 Task: Discover beaches for a family vacation between Myrtle Beach, South Carolina, and Virginia Beach, Virginia.
Action: Mouse moved to (266, 79)
Screenshot: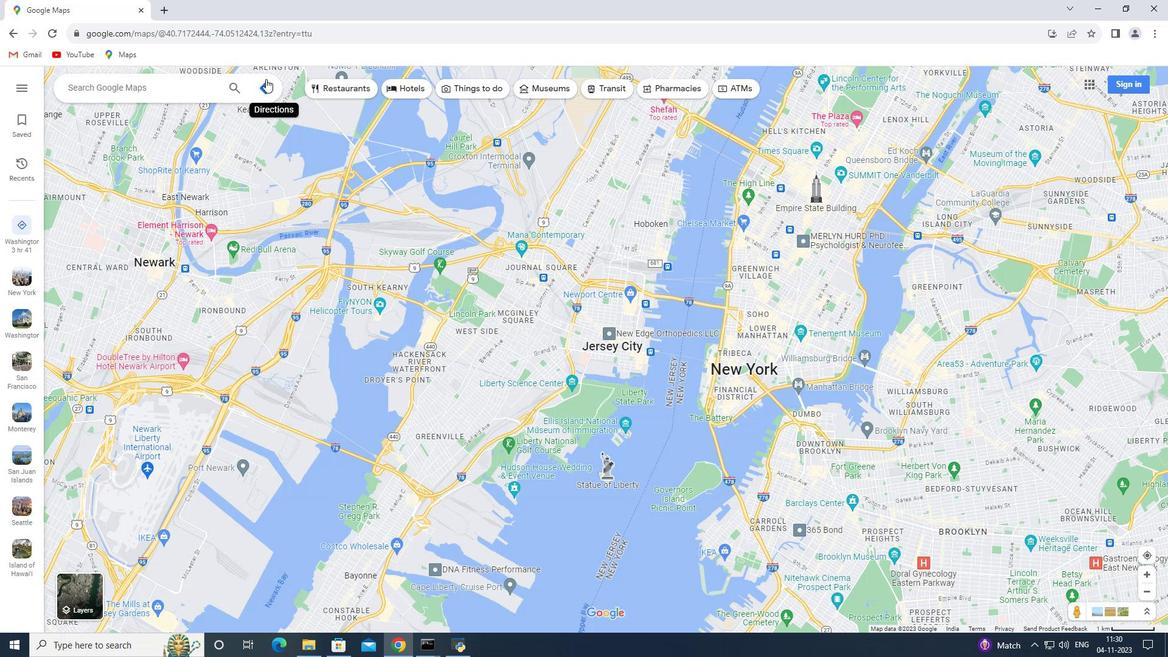 
Action: Mouse pressed left at (266, 79)
Screenshot: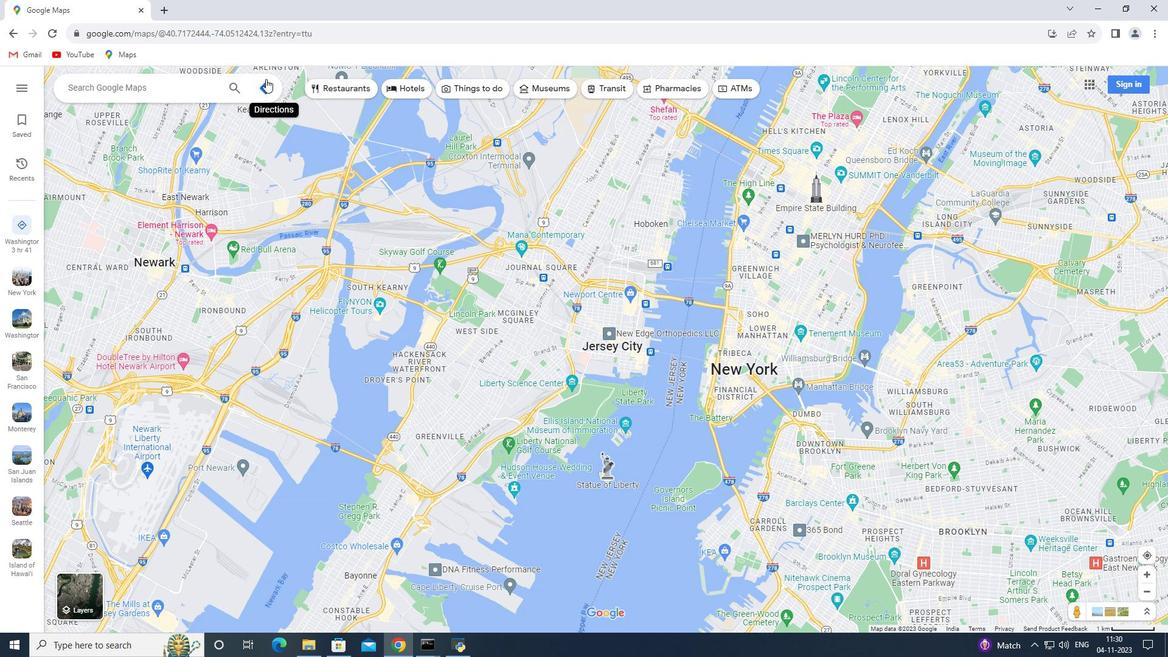 
Action: Mouse moved to (177, 112)
Screenshot: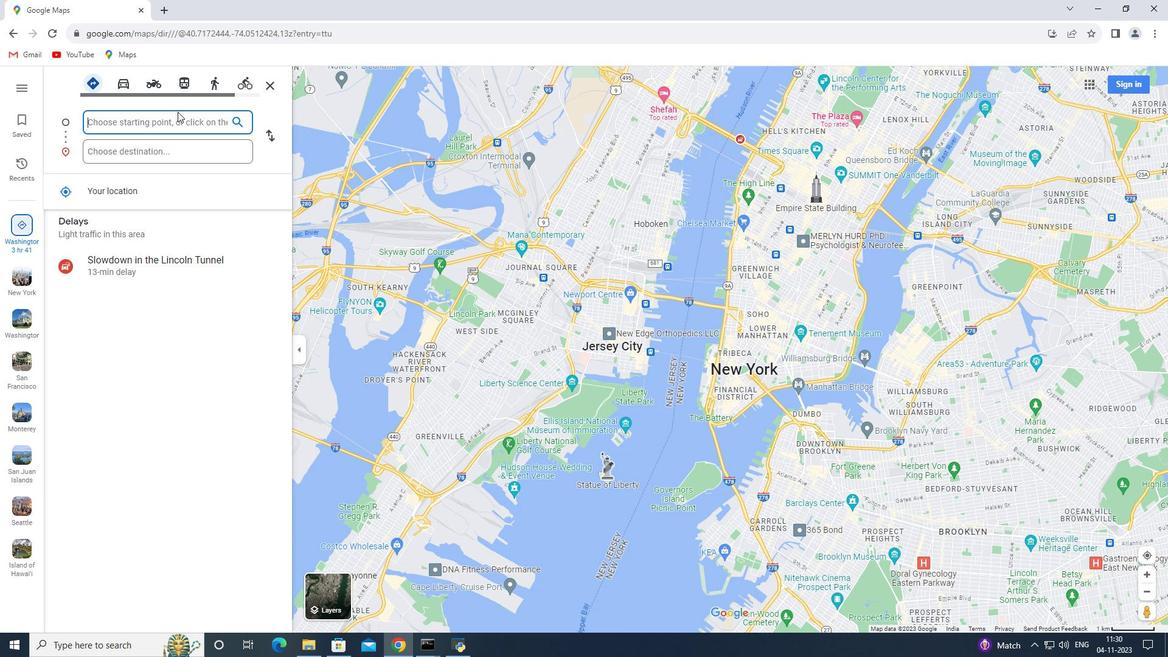
Action: Key pressed <Key.shift_r>Myrtle<Key.space><Key.shift>Beach,<Key.space><Key.shift>South<Key.space><Key.shift>Carolina
Screenshot: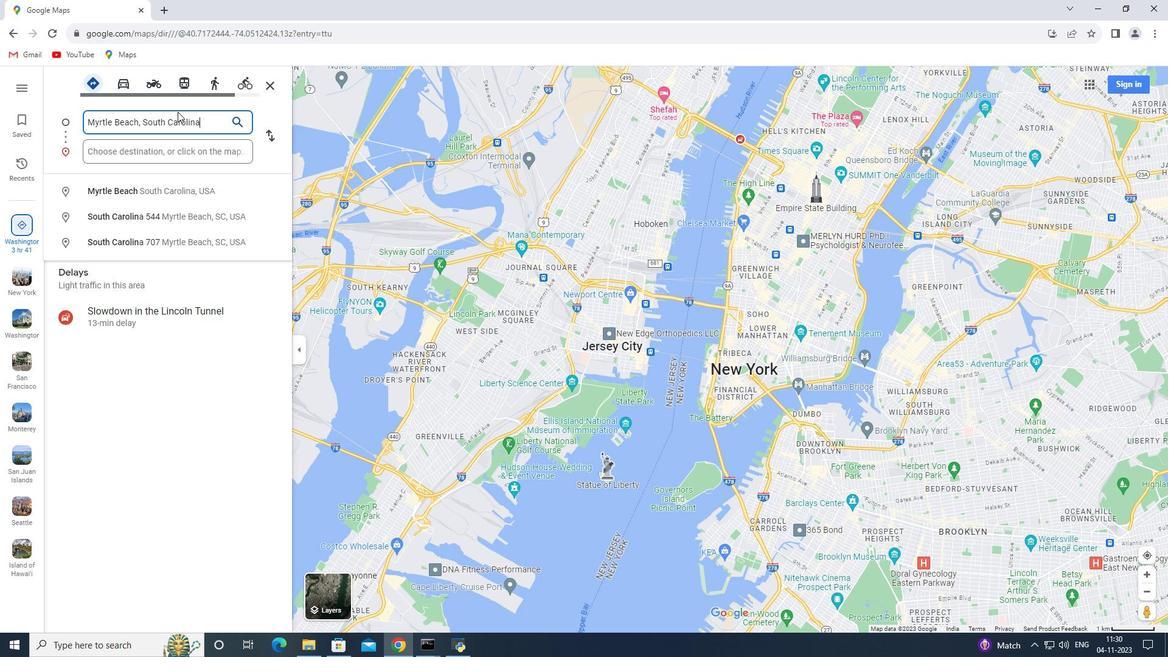 
Action: Mouse moved to (174, 155)
Screenshot: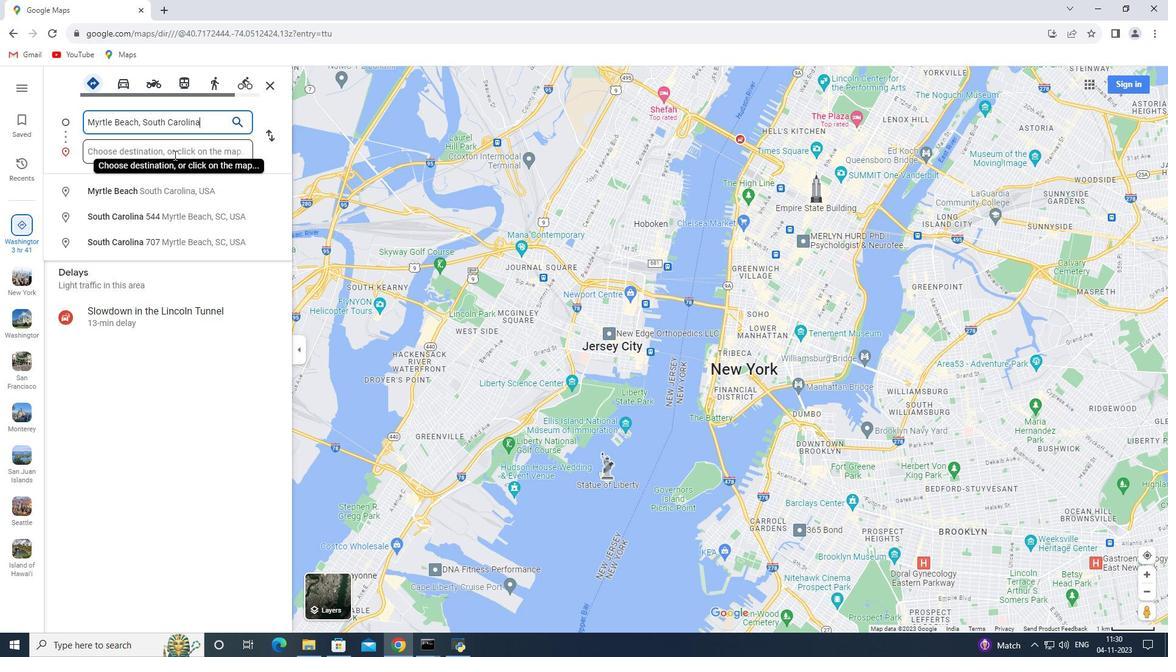 
Action: Mouse pressed left at (174, 155)
Screenshot: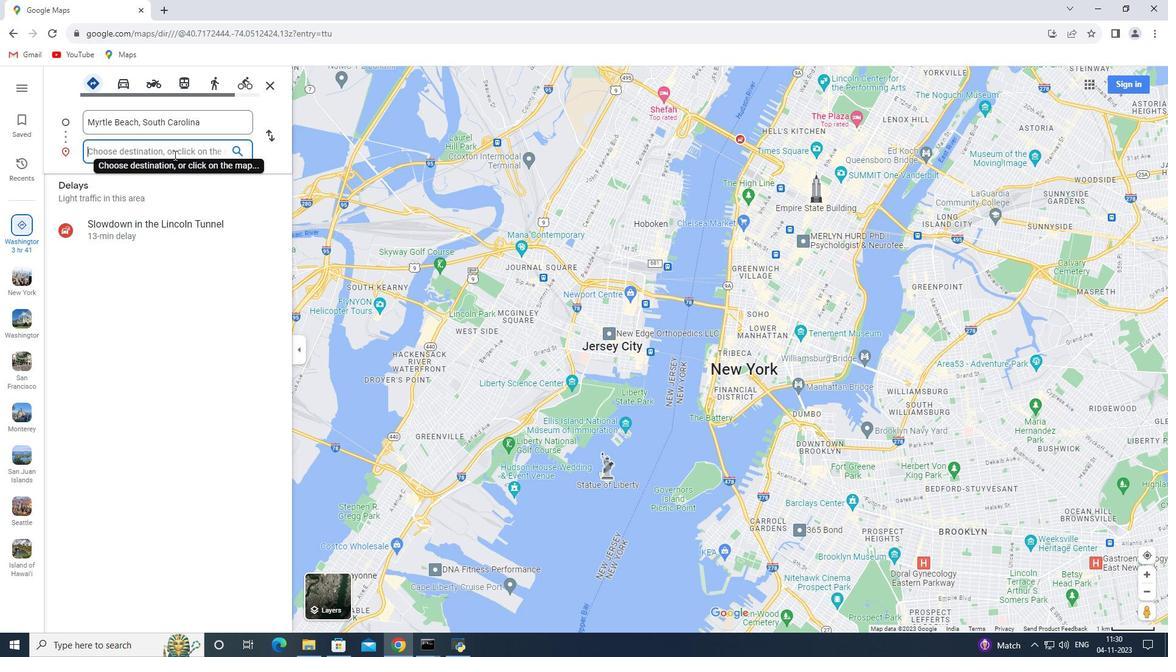 
Action: Key pressed <Key.shift>Virginia<Key.space><Key.shift>Beach,<Key.space><Key.shift>virginia<Key.enter>
Screenshot: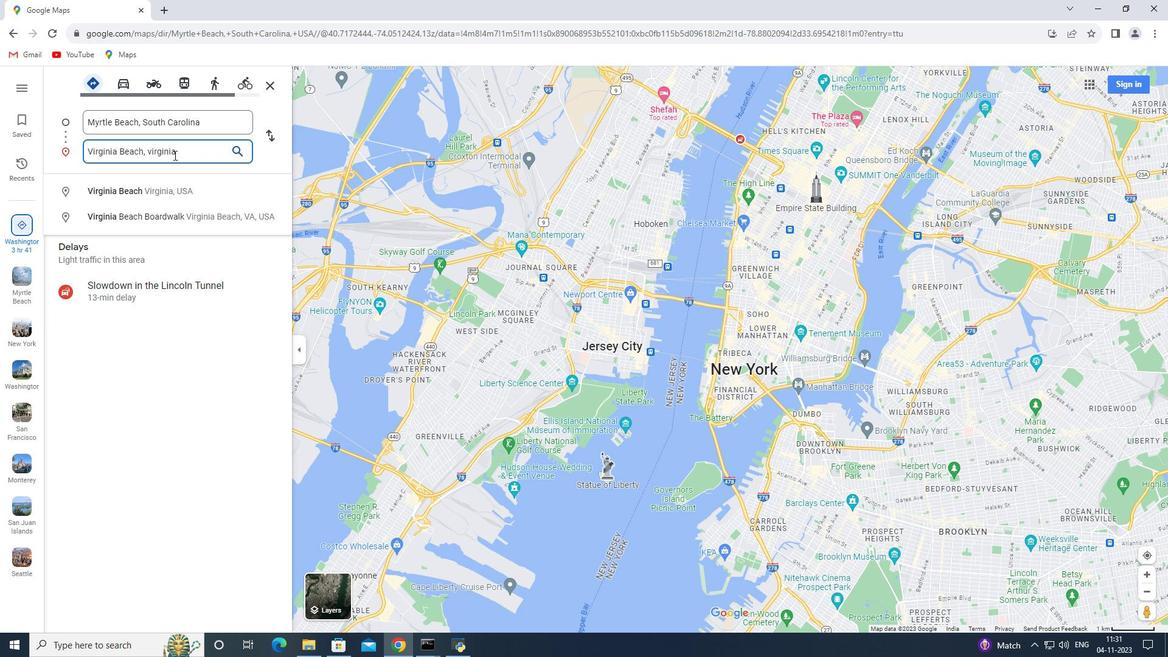 
Action: Mouse moved to (664, 87)
Screenshot: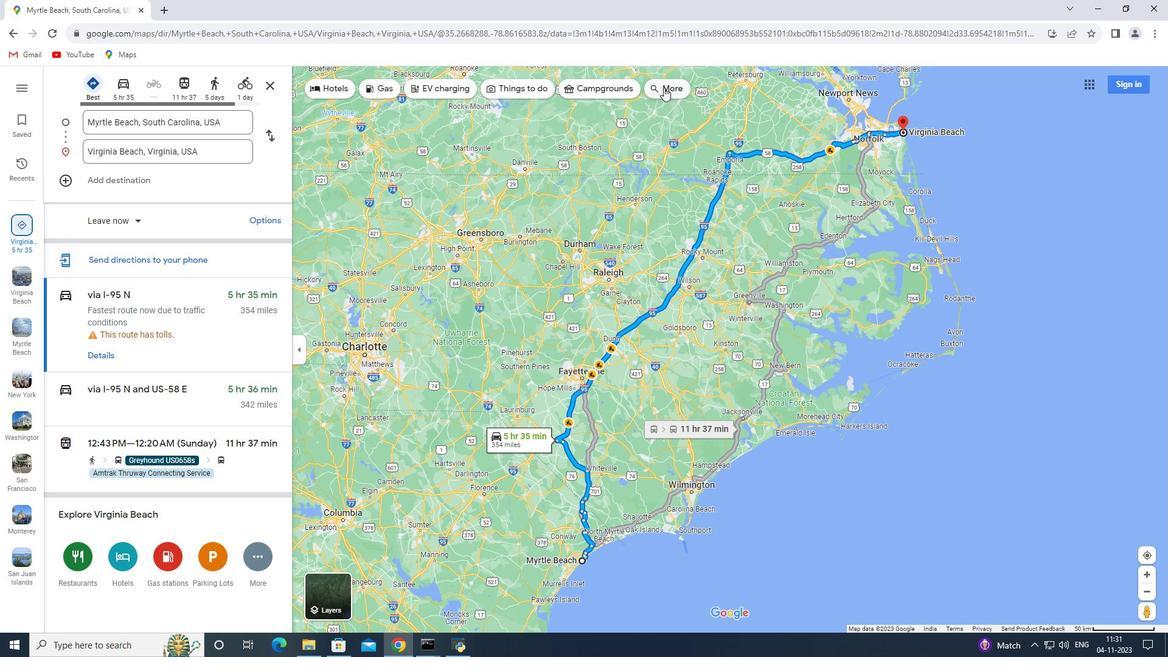 
Action: Mouse pressed left at (664, 87)
Screenshot: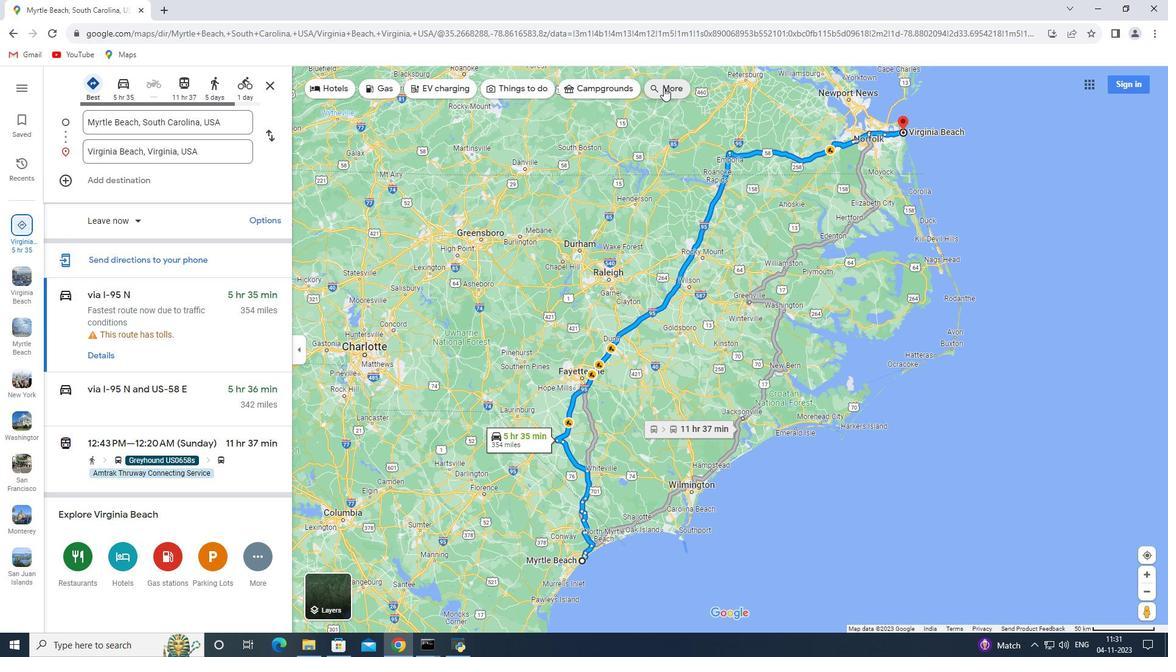 
Action: Mouse moved to (142, 84)
Screenshot: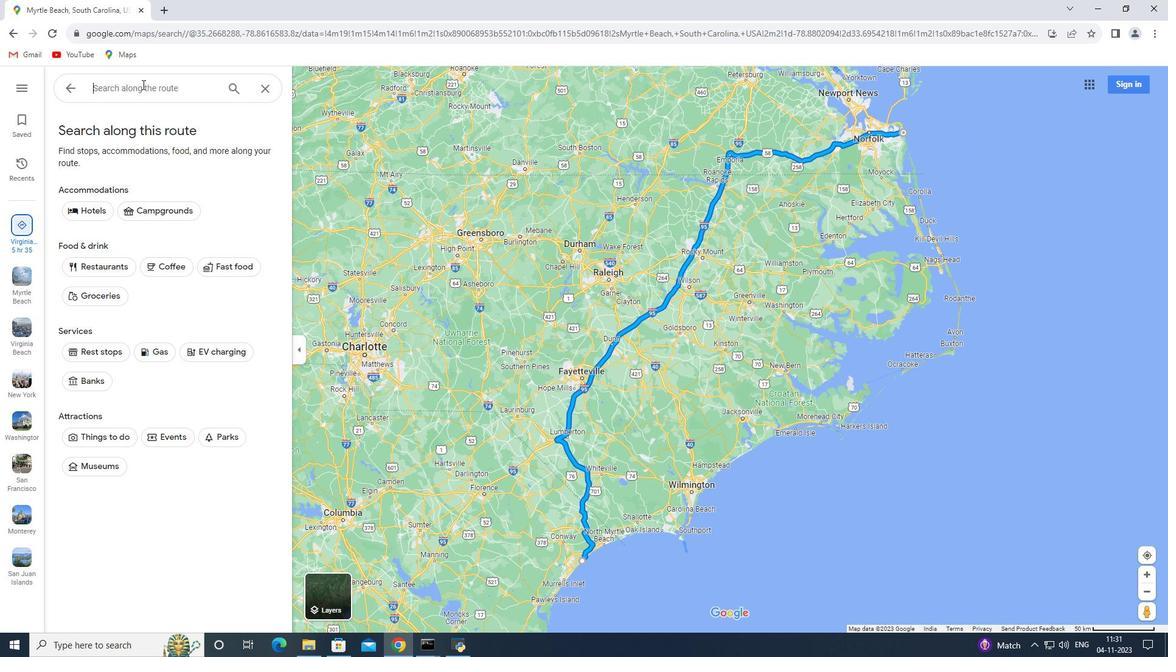 
Action: Mouse pressed left at (142, 84)
Screenshot: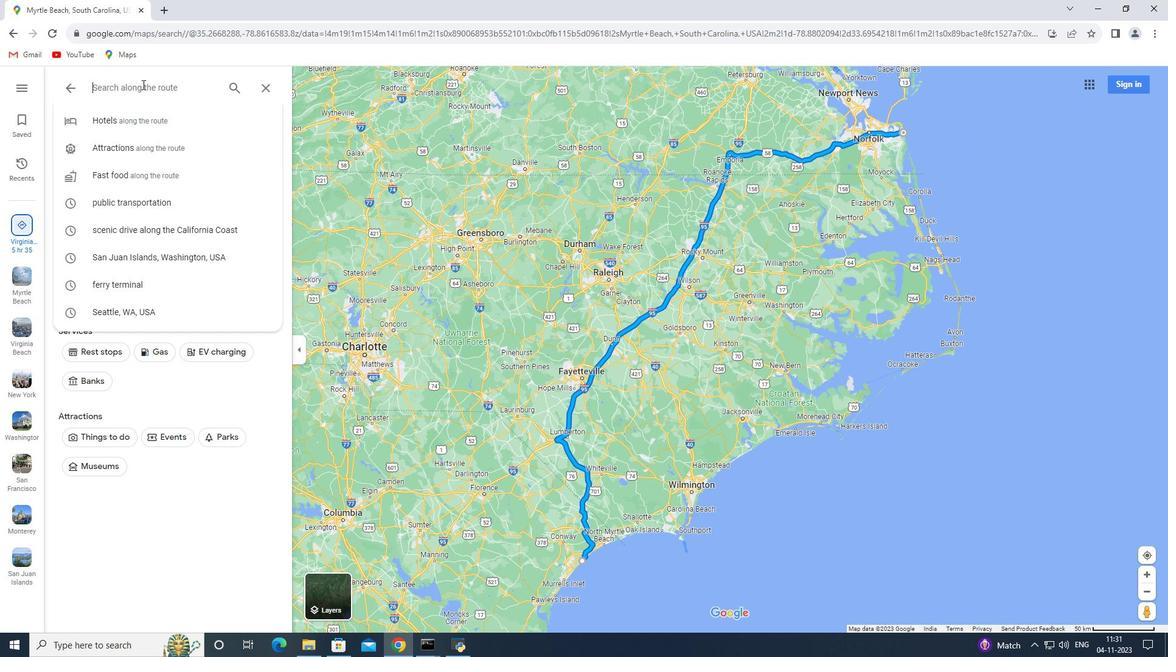
Action: Key pressed beaches<Key.space>for<Key.space>a<Key.space>family<Key.space>vacation<Key.enter>
Screenshot: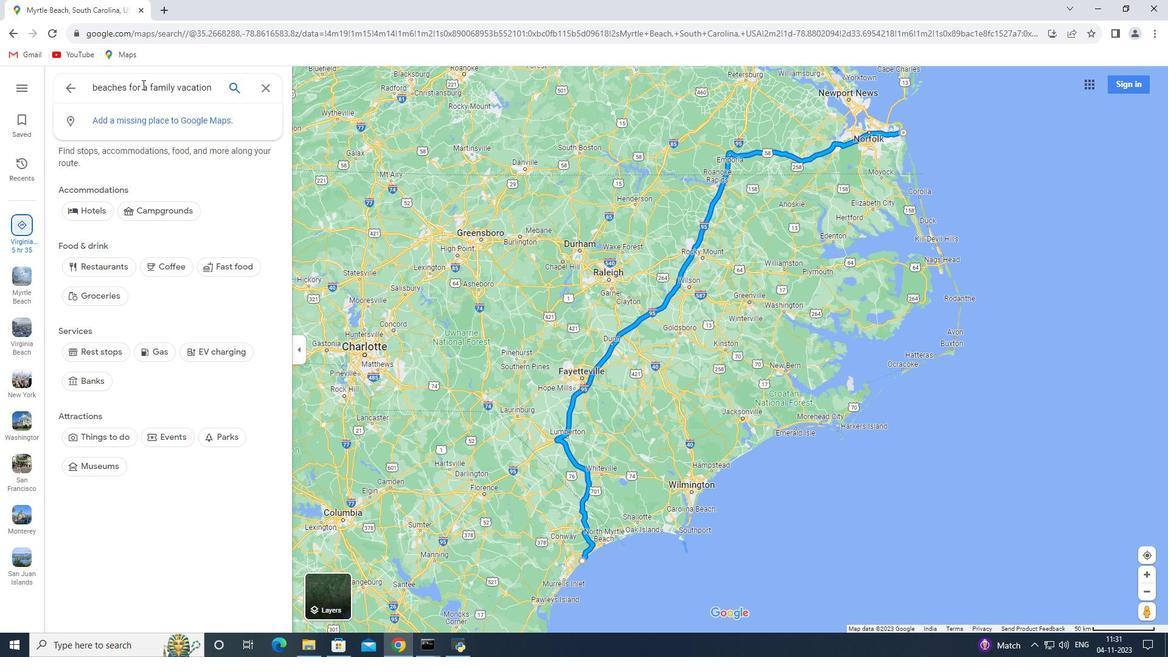 
Action: Mouse moved to (143, 89)
Screenshot: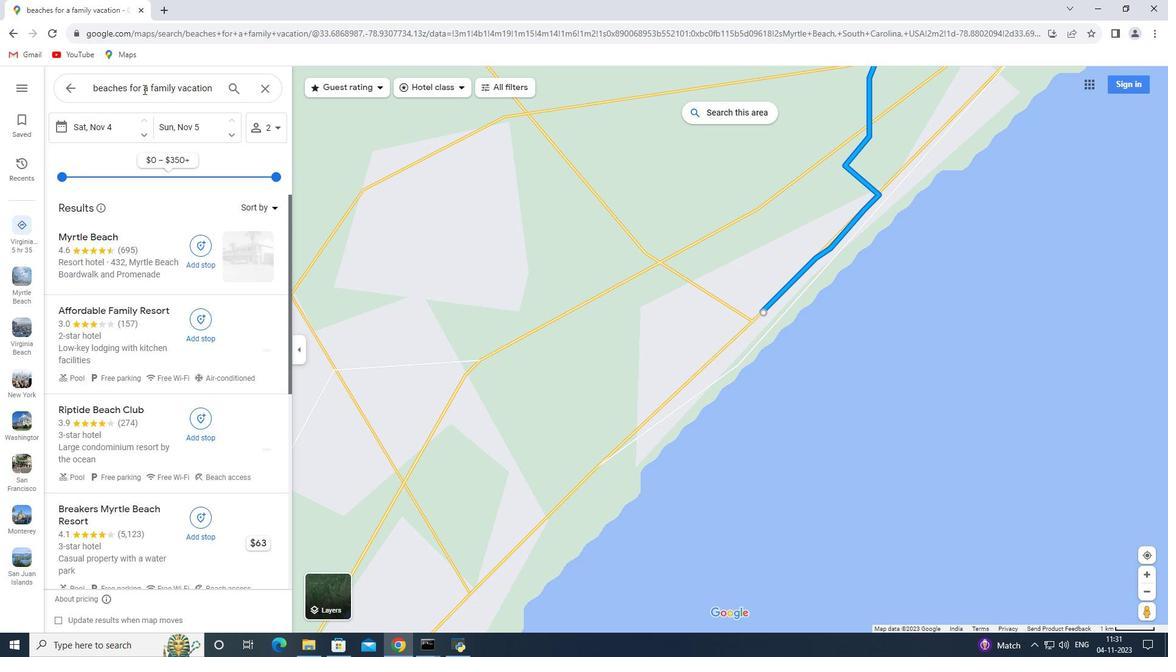 
